 Task: Set grunt auto to detect off.
Action: Mouse moved to (12, 533)
Screenshot: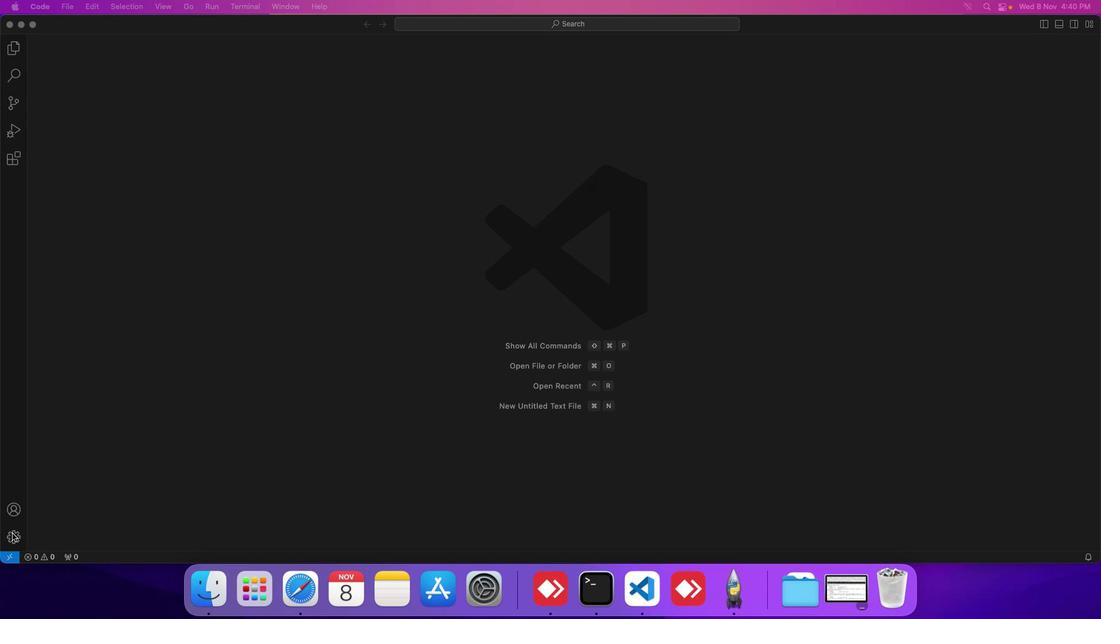 
Action: Mouse pressed left at (12, 533)
Screenshot: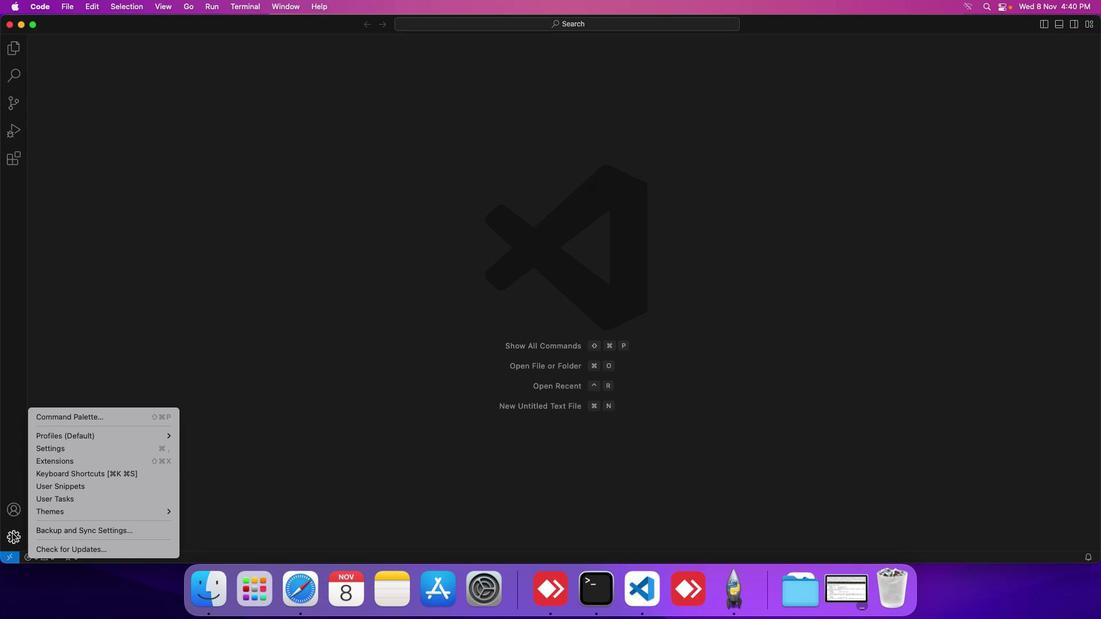 
Action: Mouse moved to (52, 450)
Screenshot: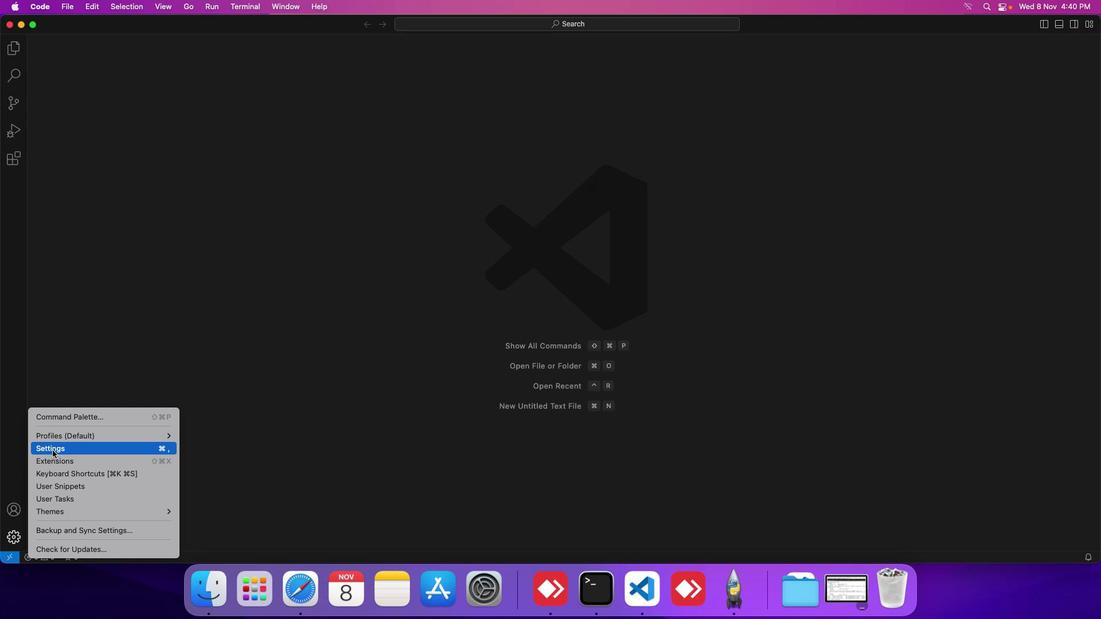 
Action: Mouse pressed left at (52, 450)
Screenshot: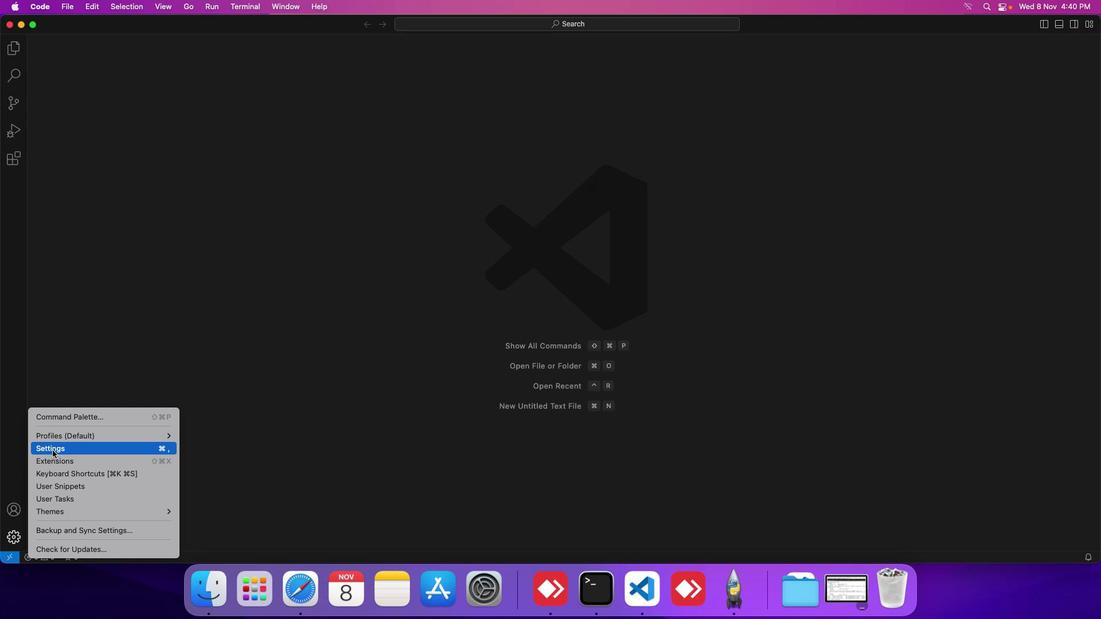 
Action: Mouse moved to (263, 209)
Screenshot: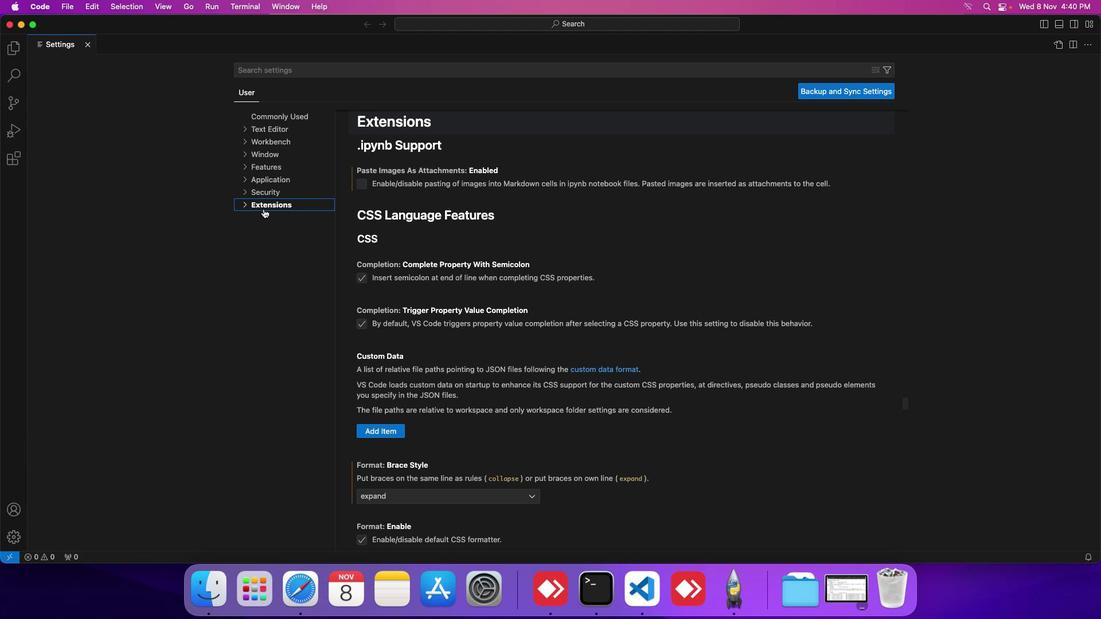 
Action: Mouse pressed left at (263, 209)
Screenshot: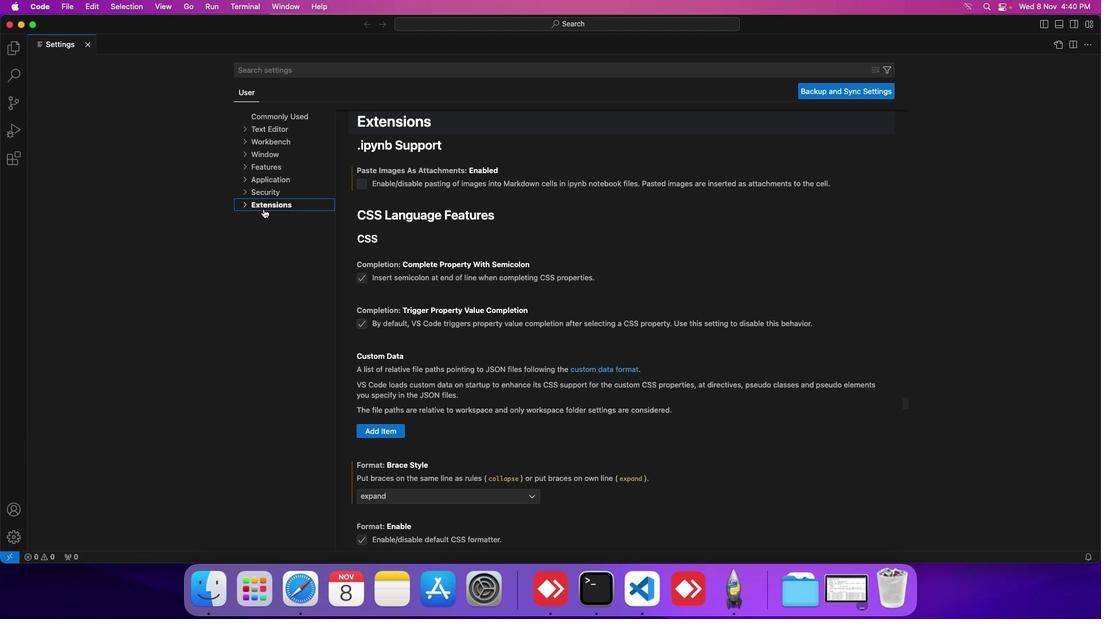 
Action: Mouse moved to (266, 290)
Screenshot: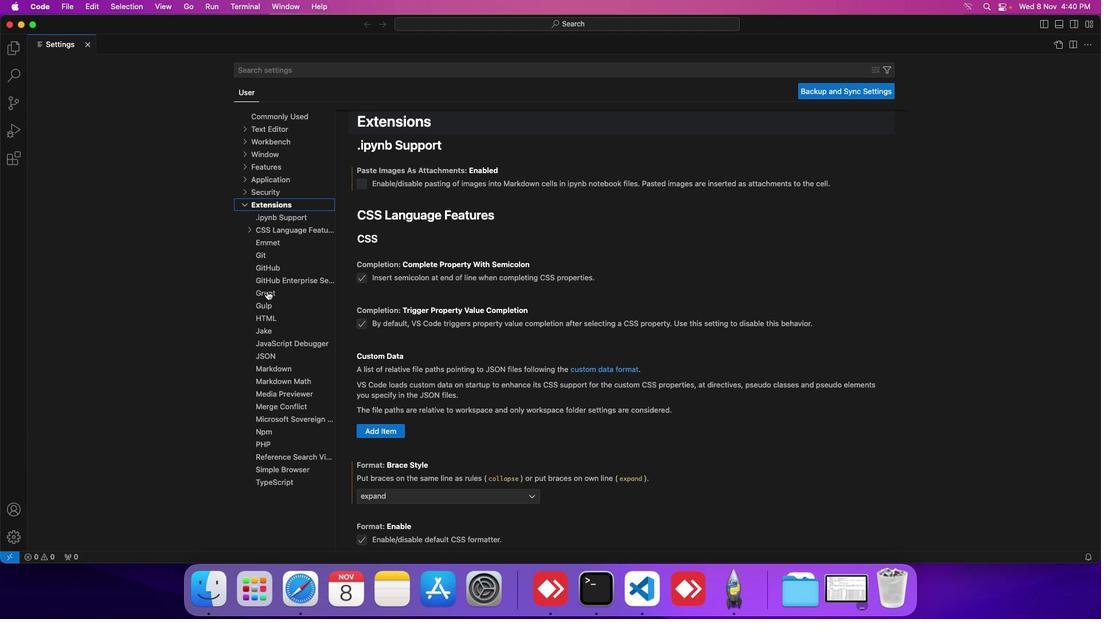 
Action: Mouse pressed left at (266, 290)
Screenshot: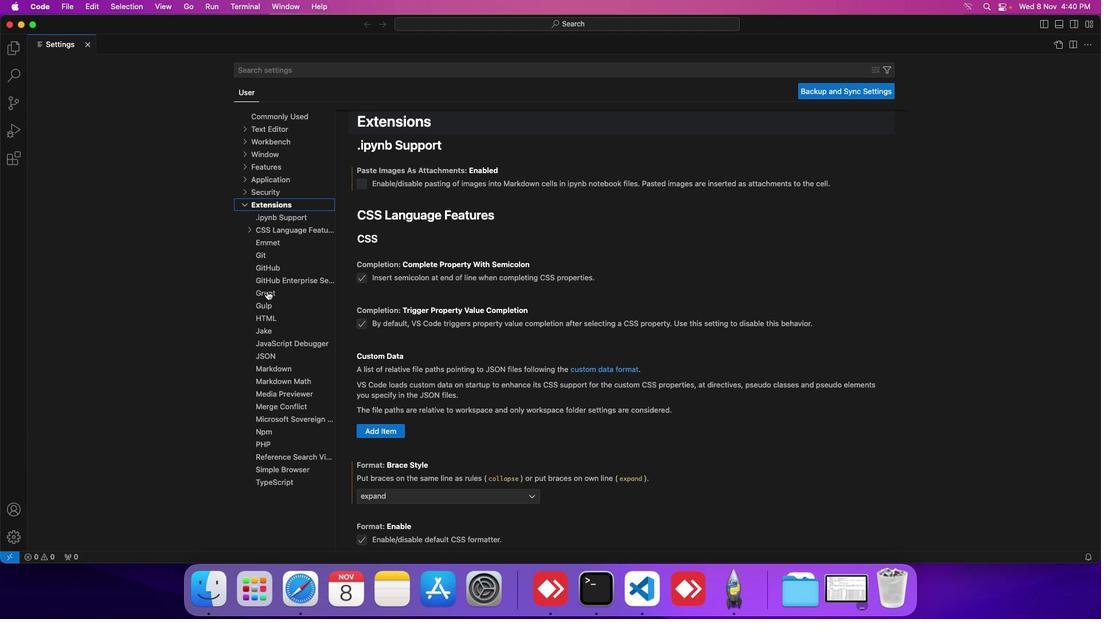 
Action: Mouse moved to (395, 179)
Screenshot: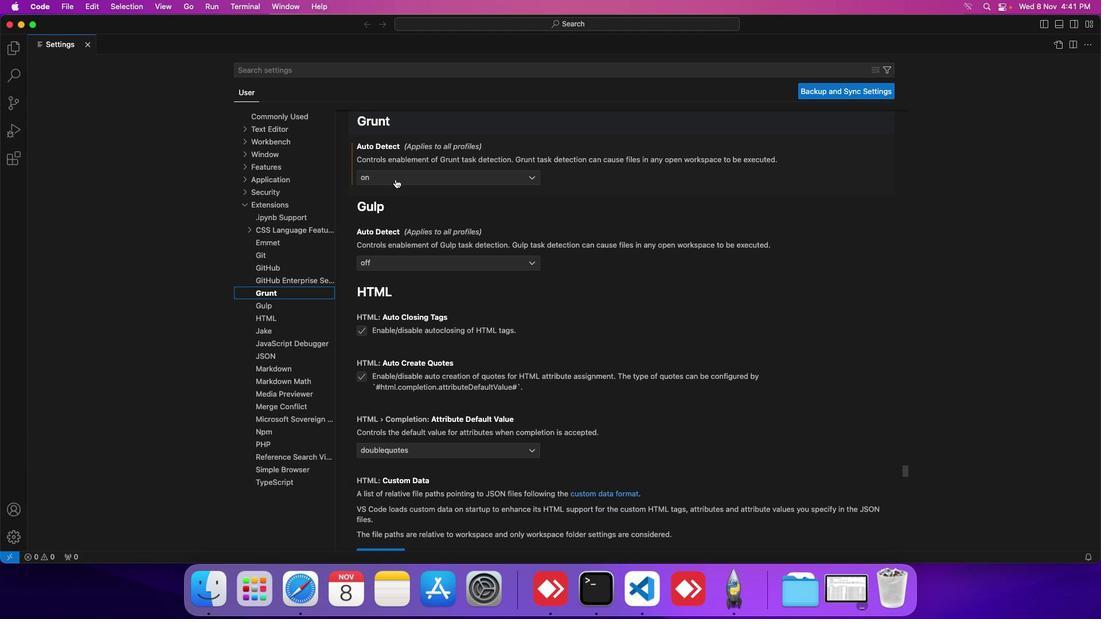 
Action: Mouse pressed left at (395, 179)
Screenshot: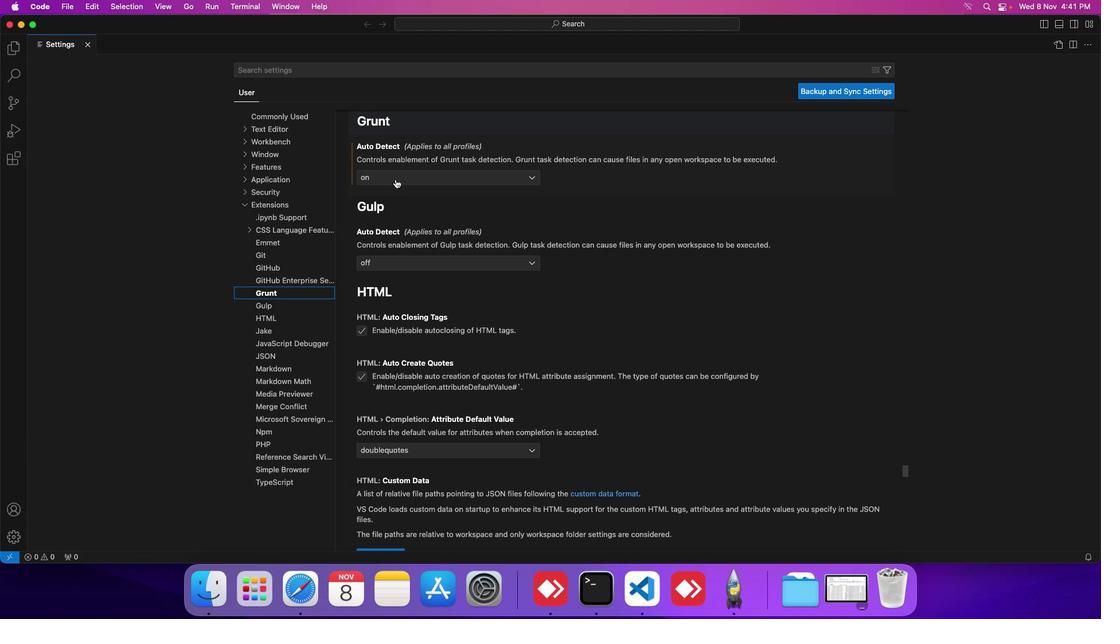 
Action: Mouse moved to (373, 192)
Screenshot: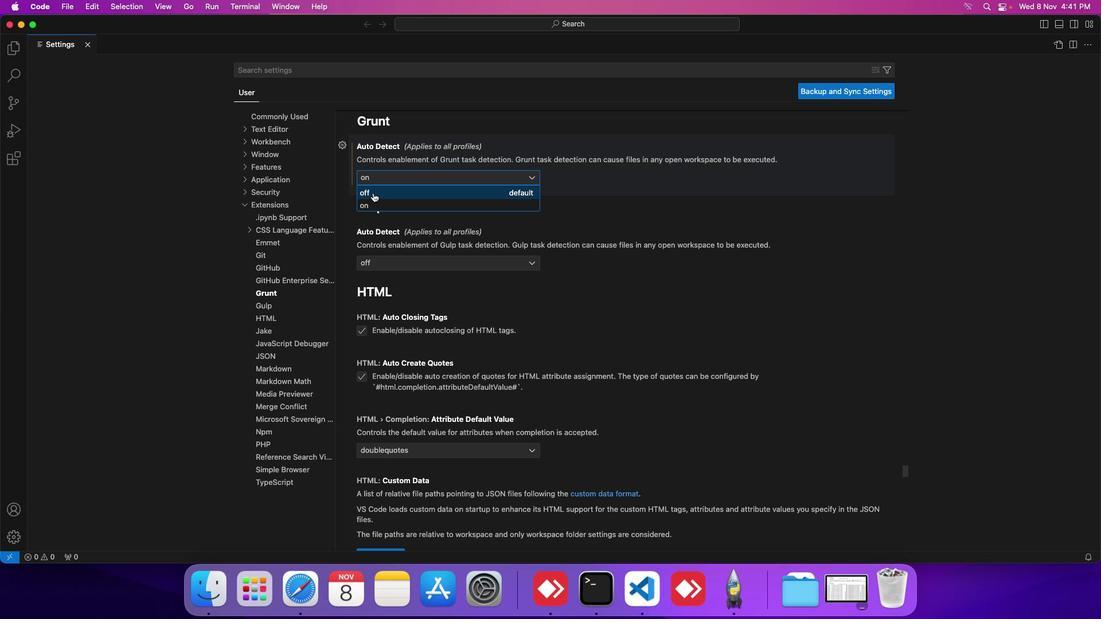 
Action: Mouse pressed left at (373, 192)
Screenshot: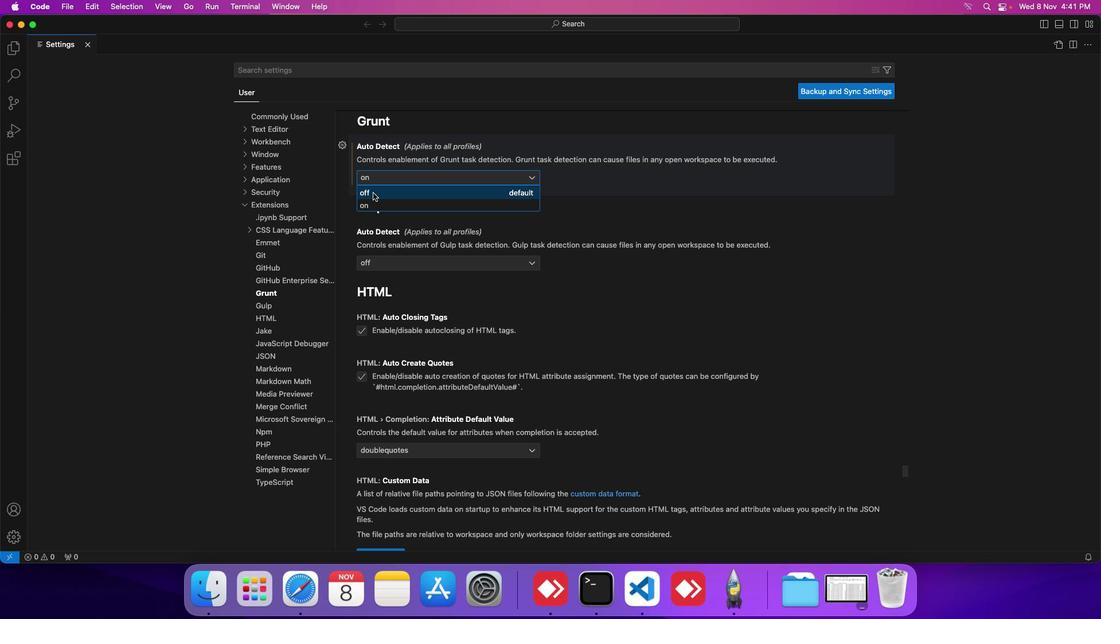 
